 Task: Sort All unsolved tickets in your groups, order by Latest updater type (agent/end user) in descending order.
Action: Mouse moved to (42, 236)
Screenshot: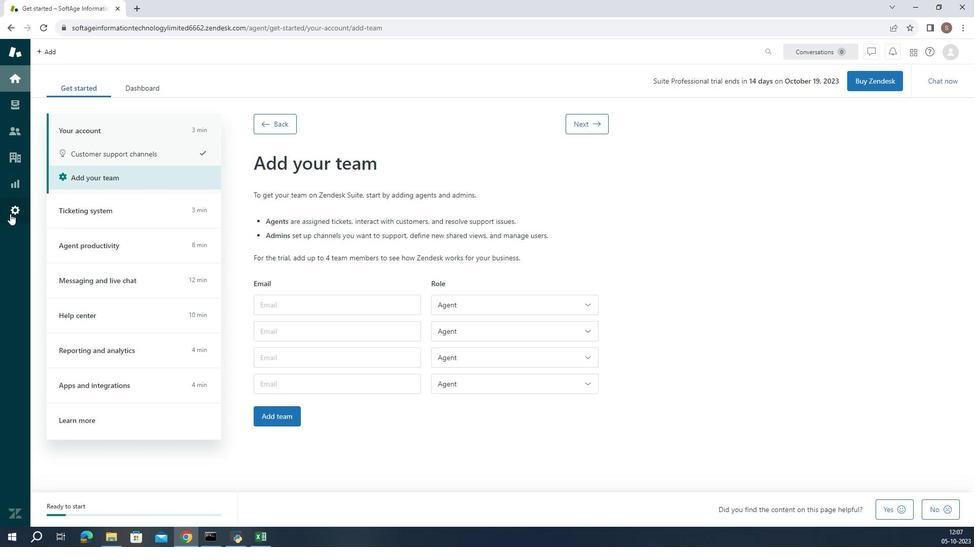 
Action: Mouse pressed left at (42, 236)
Screenshot: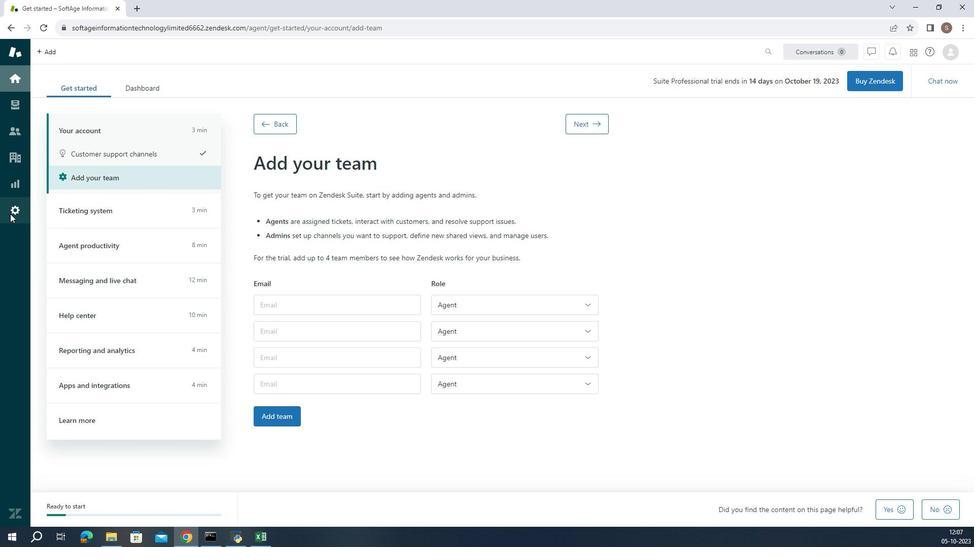 
Action: Mouse moved to (322, 386)
Screenshot: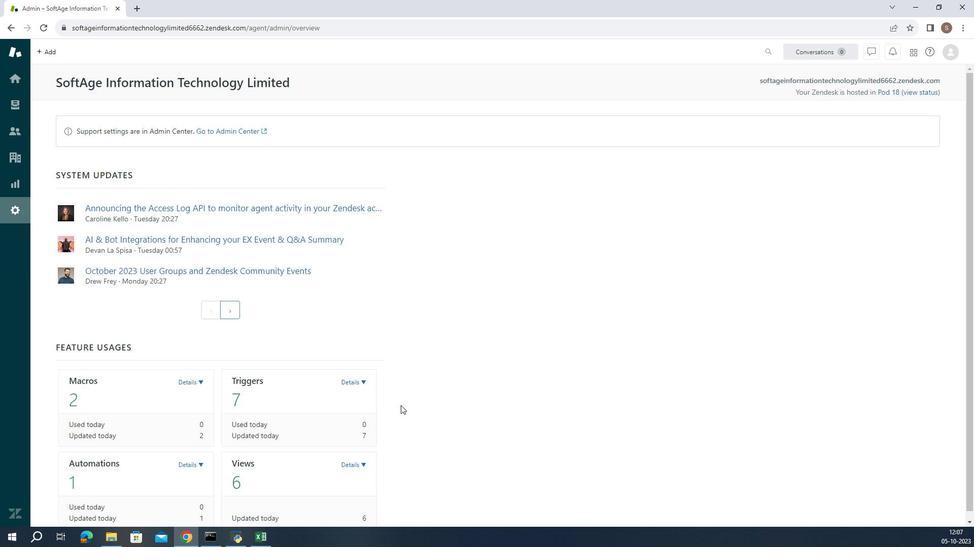 
Action: Mouse scrolled (322, 385) with delta (0, 0)
Screenshot: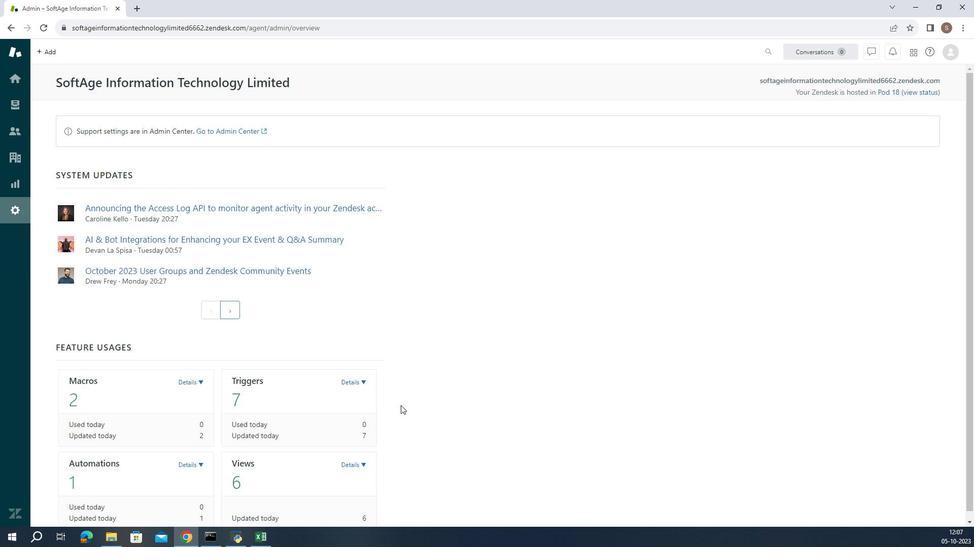
Action: Mouse moved to (392, 409)
Screenshot: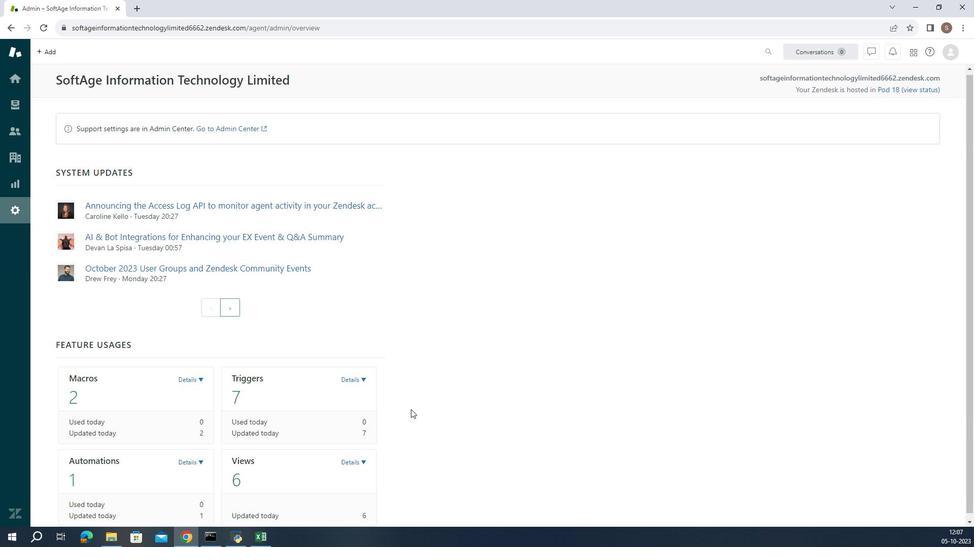 
Action: Mouse scrolled (392, 409) with delta (0, 0)
Screenshot: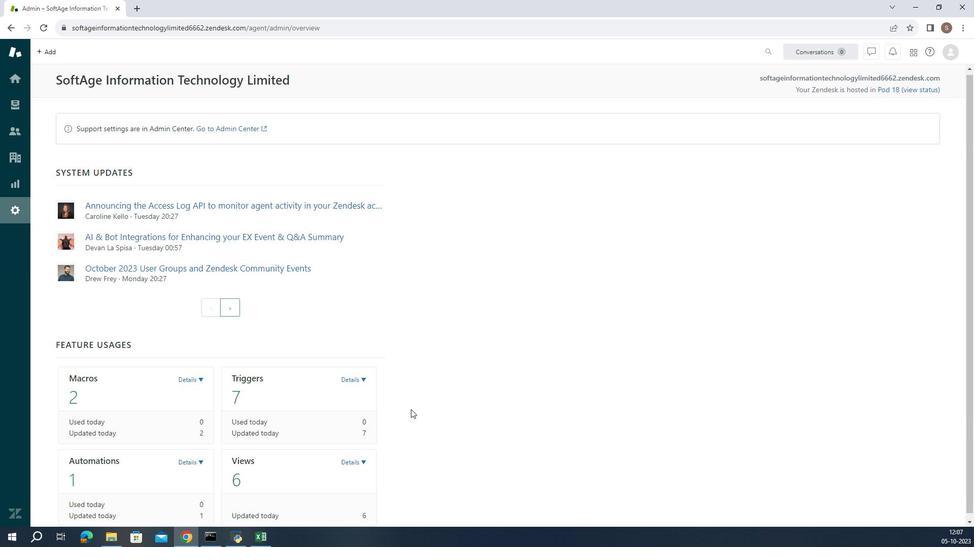 
Action: Mouse moved to (401, 415)
Screenshot: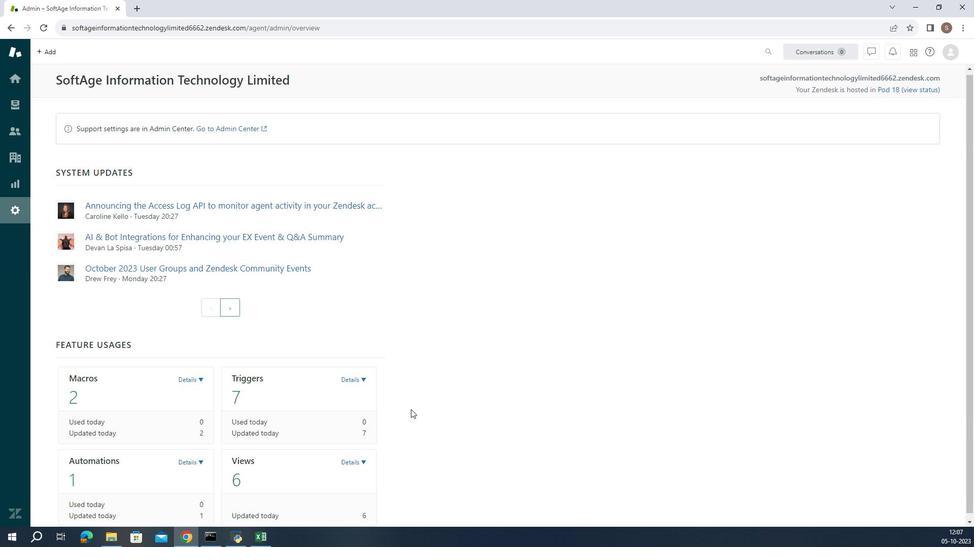 
Action: Mouse scrolled (401, 414) with delta (0, 0)
Screenshot: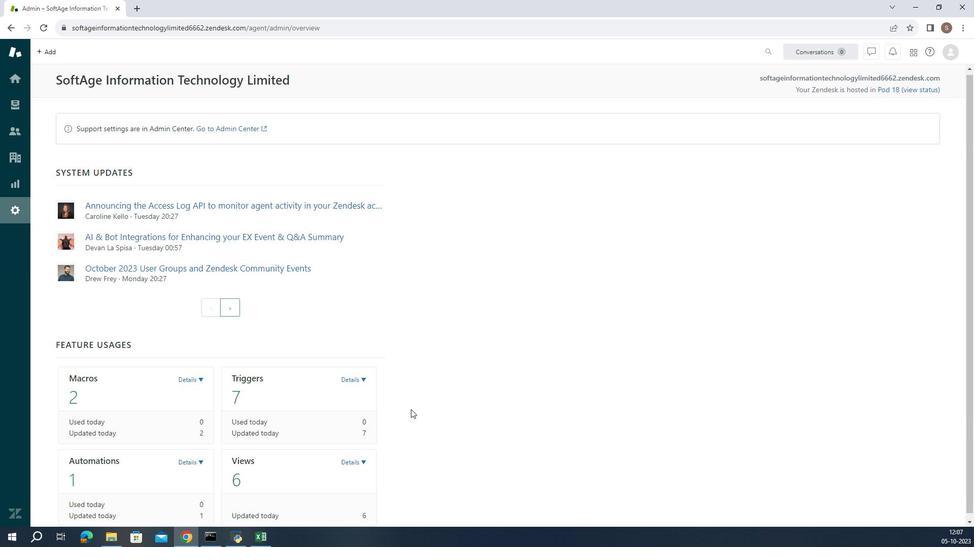 
Action: Mouse moved to (402, 415)
Screenshot: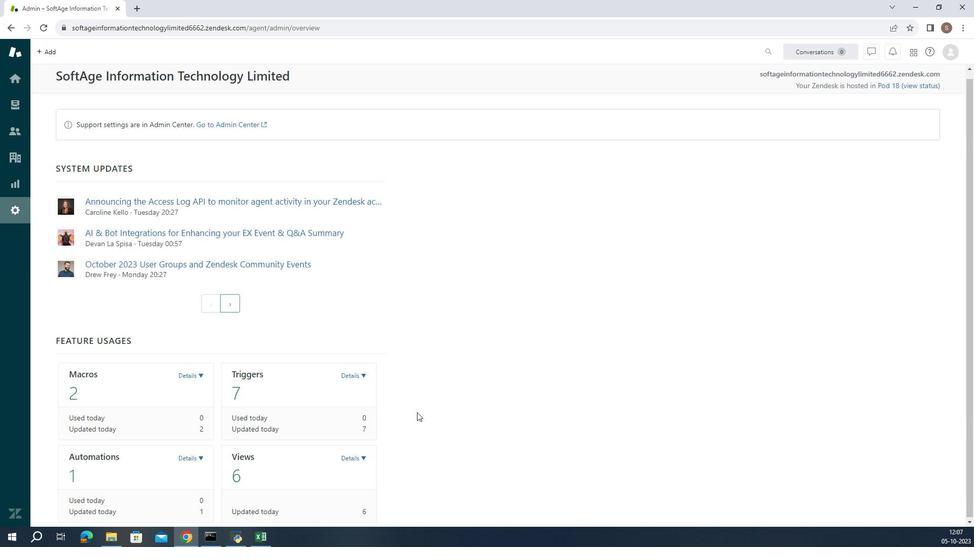 
Action: Mouse scrolled (402, 415) with delta (0, 0)
Screenshot: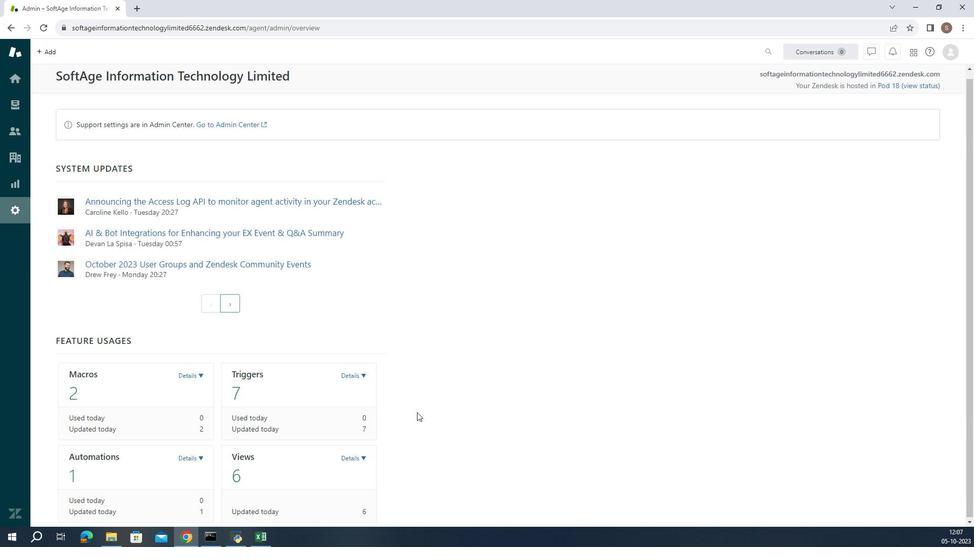 
Action: Mouse moved to (352, 466)
Screenshot: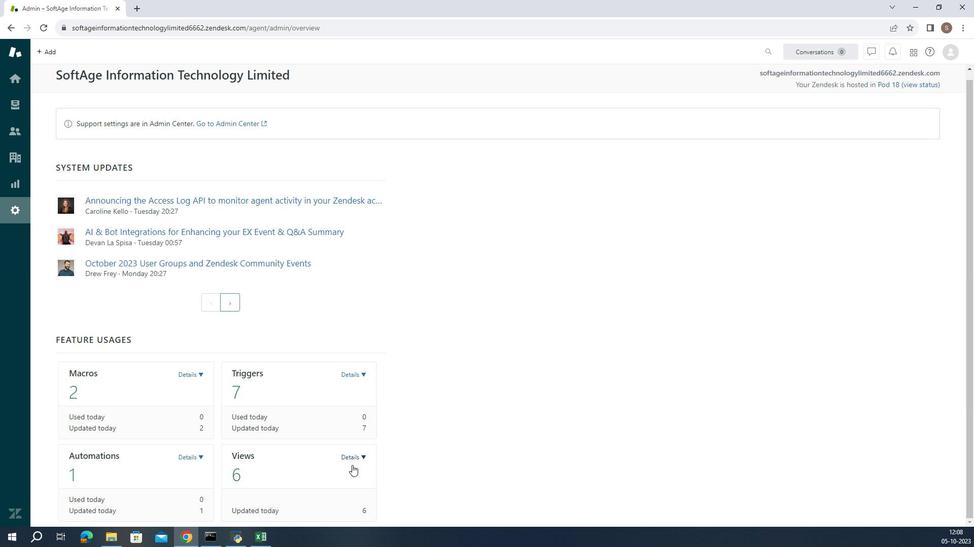 
Action: Mouse pressed left at (352, 466)
Screenshot: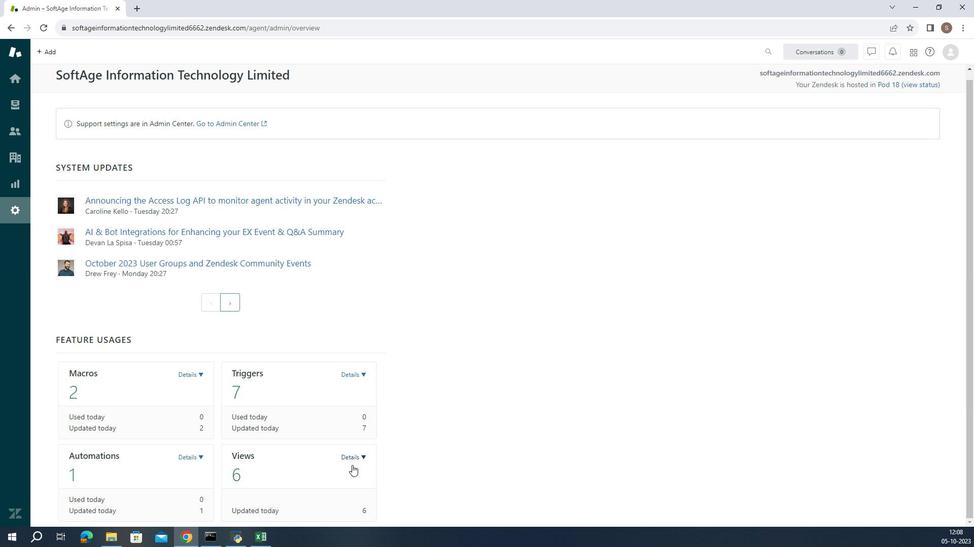 
Action: Mouse moved to (352, 466)
Screenshot: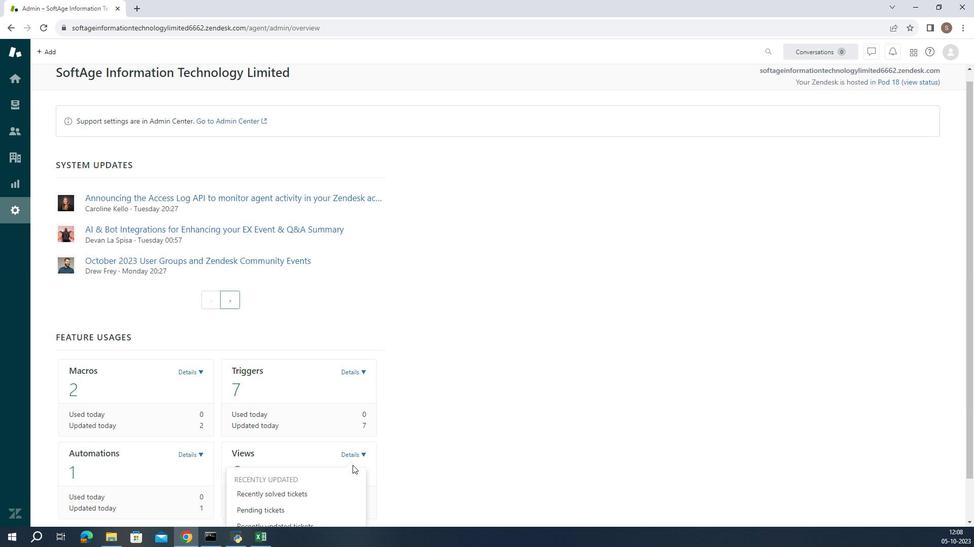 
Action: Mouse scrolled (352, 466) with delta (0, 0)
Screenshot: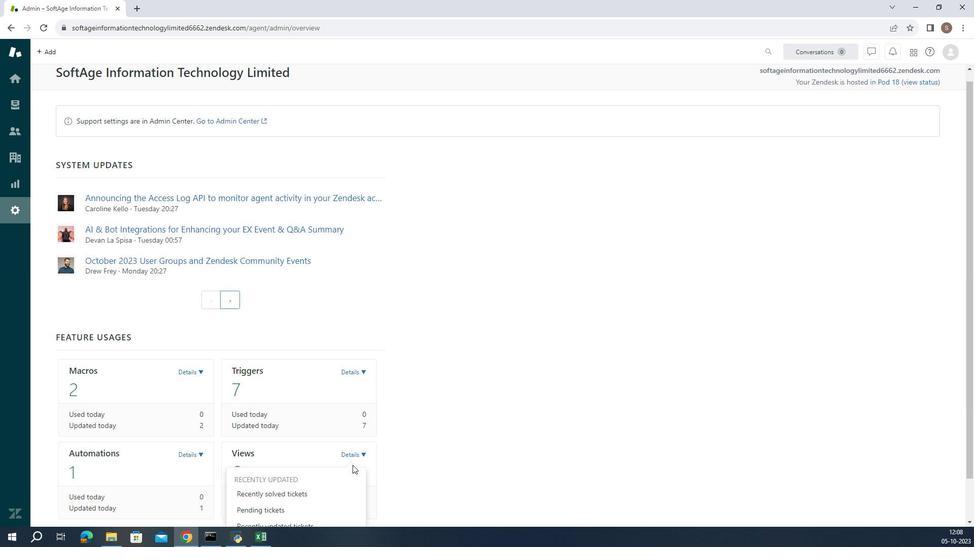 
Action: Mouse scrolled (352, 466) with delta (0, 0)
Screenshot: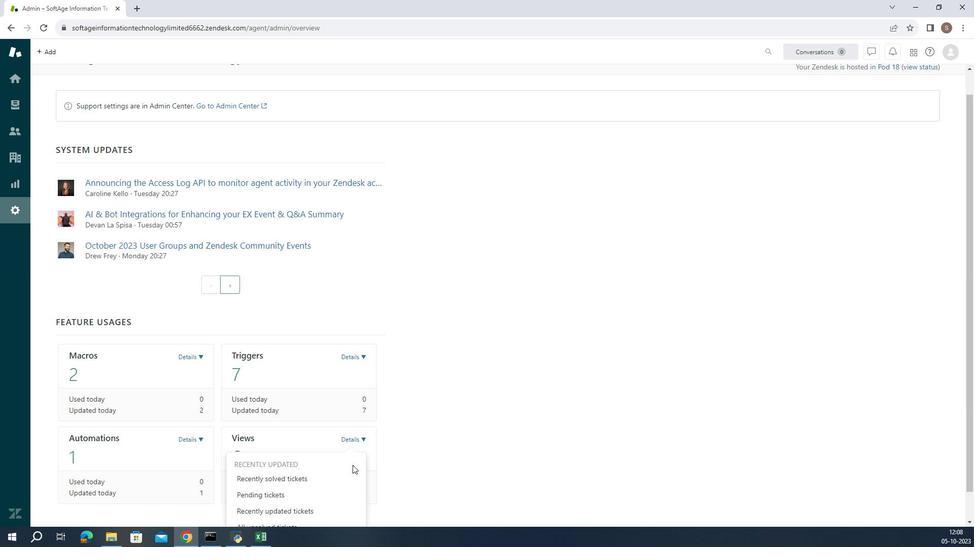 
Action: Mouse scrolled (352, 466) with delta (0, 0)
Screenshot: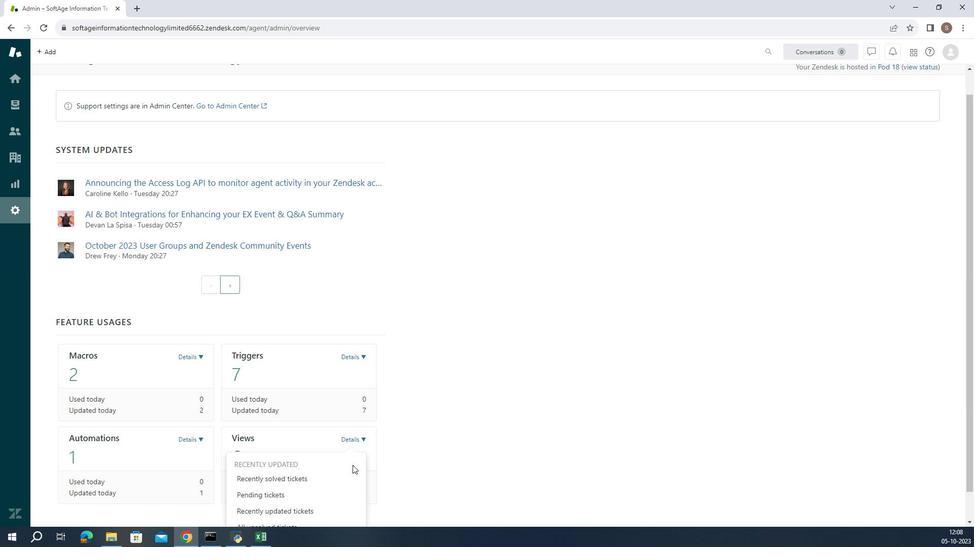 
Action: Mouse scrolled (352, 466) with delta (0, 0)
Screenshot: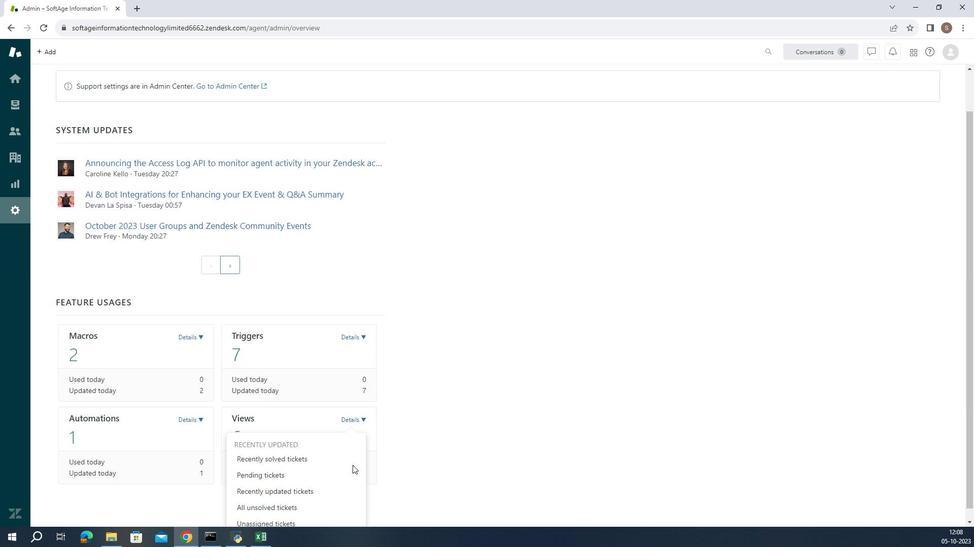 
Action: Mouse scrolled (352, 466) with delta (0, 0)
Screenshot: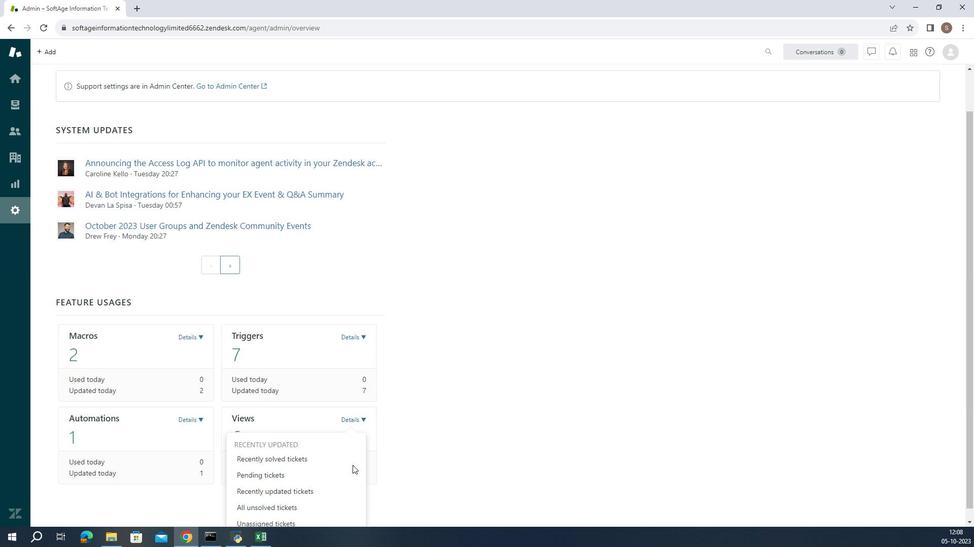 
Action: Mouse moved to (298, 497)
Screenshot: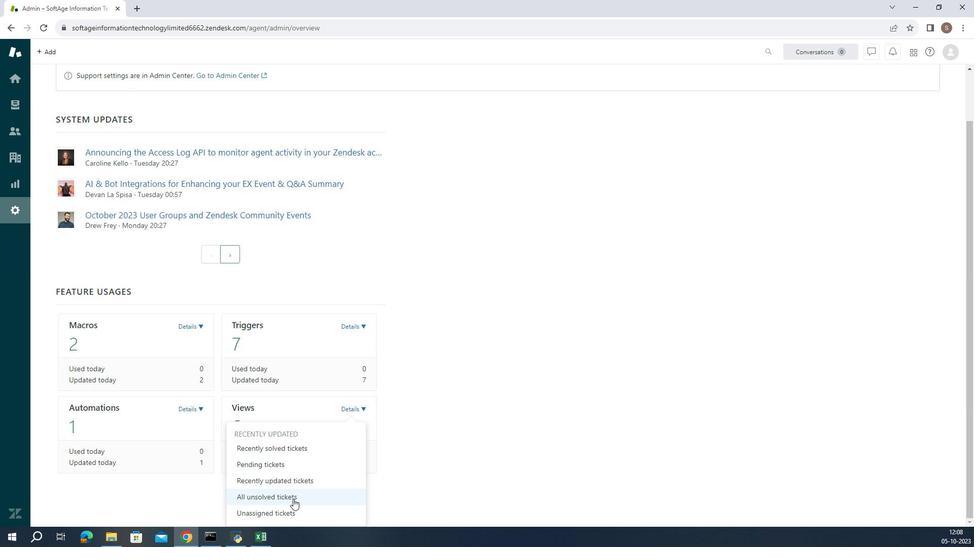 
Action: Mouse pressed left at (298, 497)
Screenshot: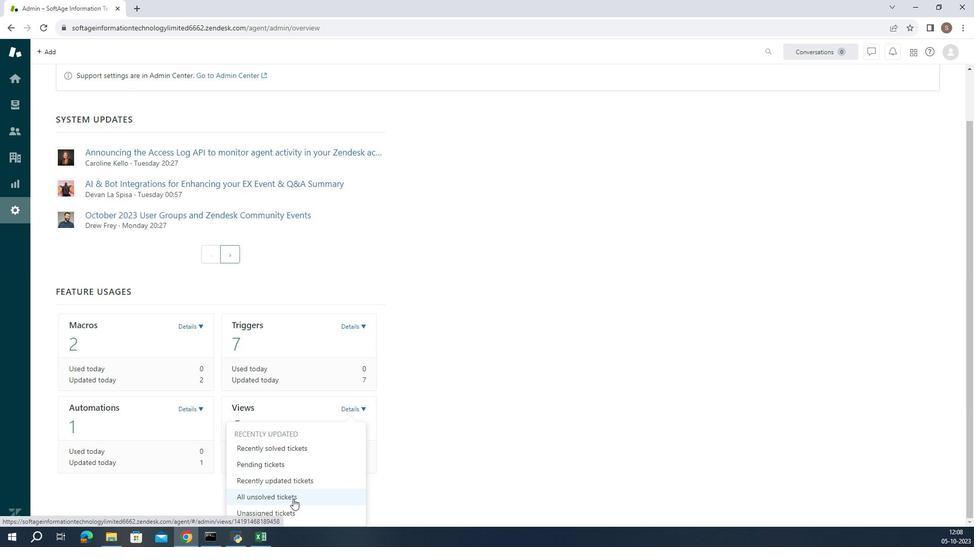
Action: Mouse moved to (392, 395)
Screenshot: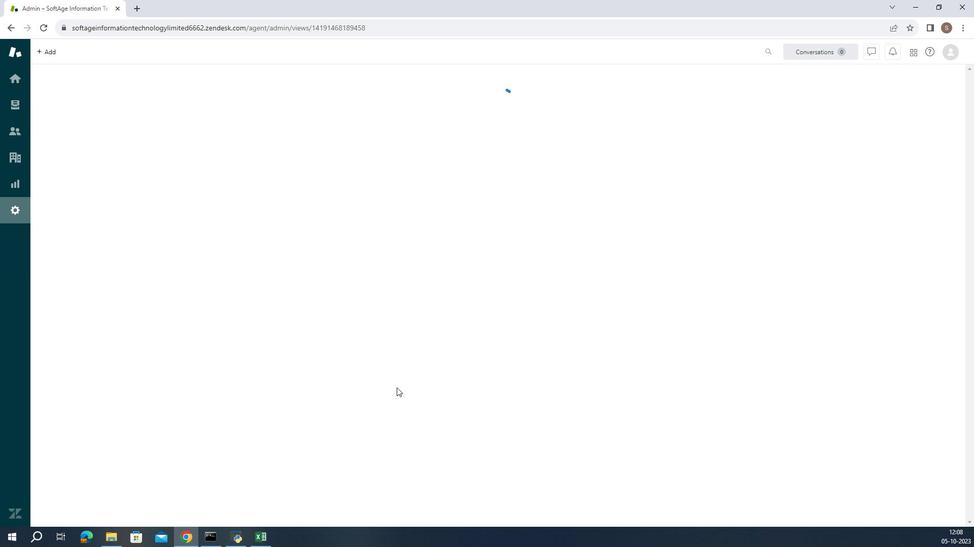 
Action: Mouse scrolled (392, 395) with delta (0, 0)
Screenshot: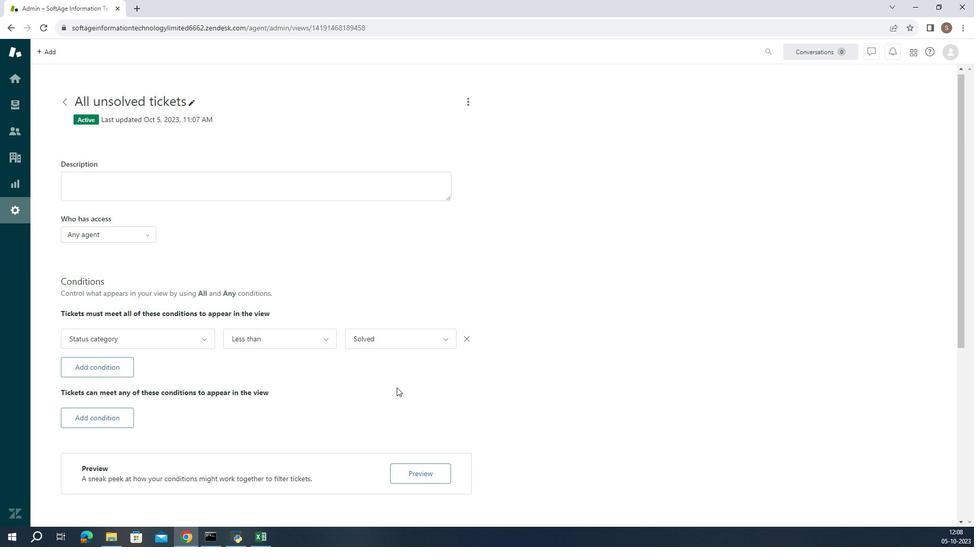 
Action: Mouse scrolled (392, 395) with delta (0, 0)
Screenshot: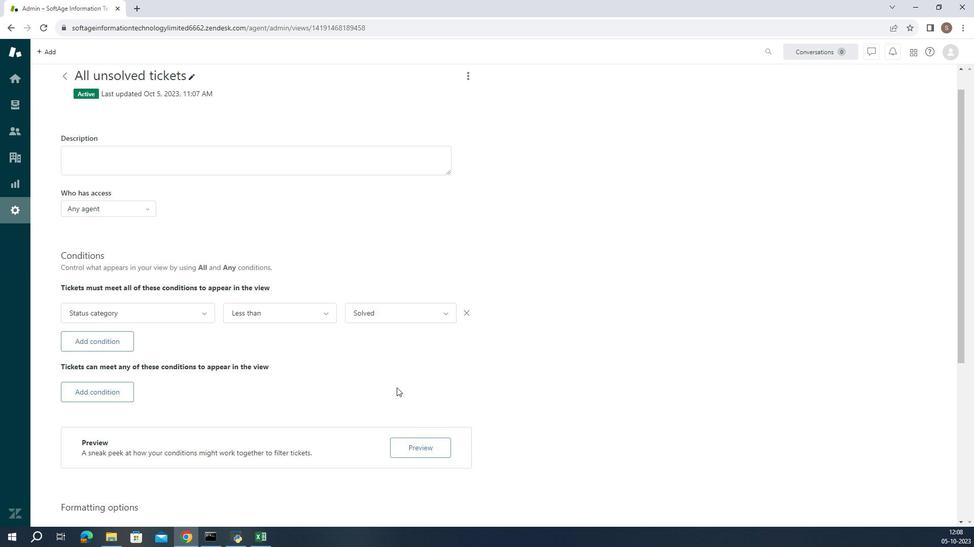 
Action: Mouse scrolled (392, 395) with delta (0, 0)
Screenshot: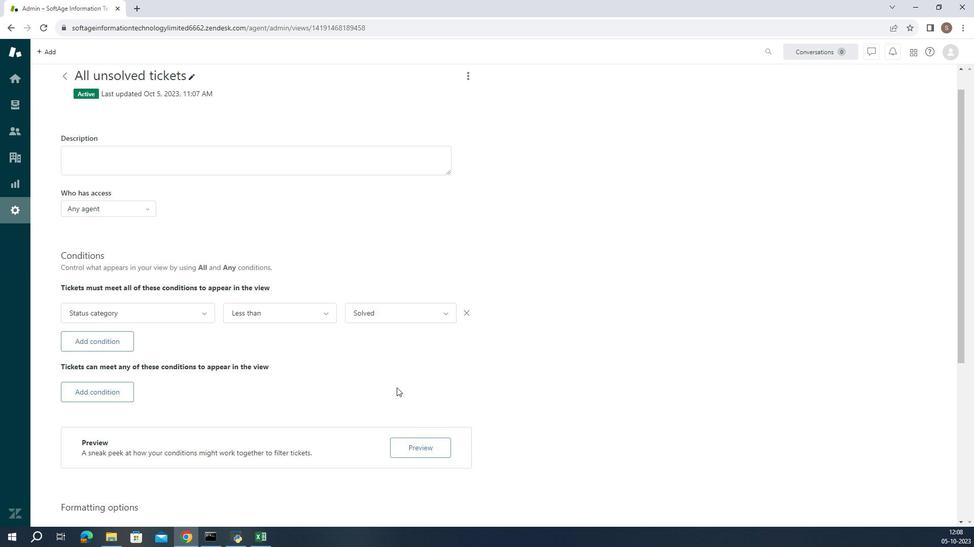 
Action: Mouse scrolled (392, 395) with delta (0, 0)
Screenshot: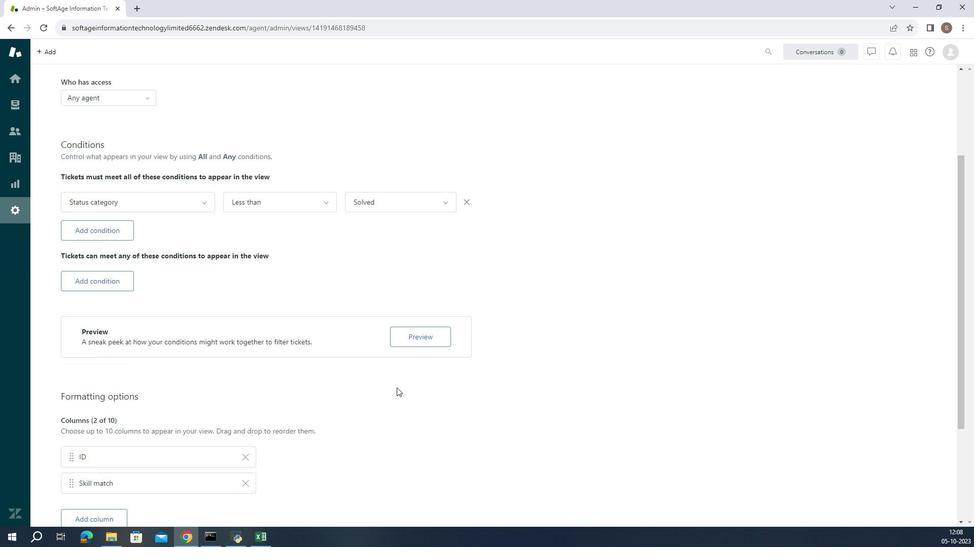
Action: Mouse scrolled (392, 395) with delta (0, 0)
Screenshot: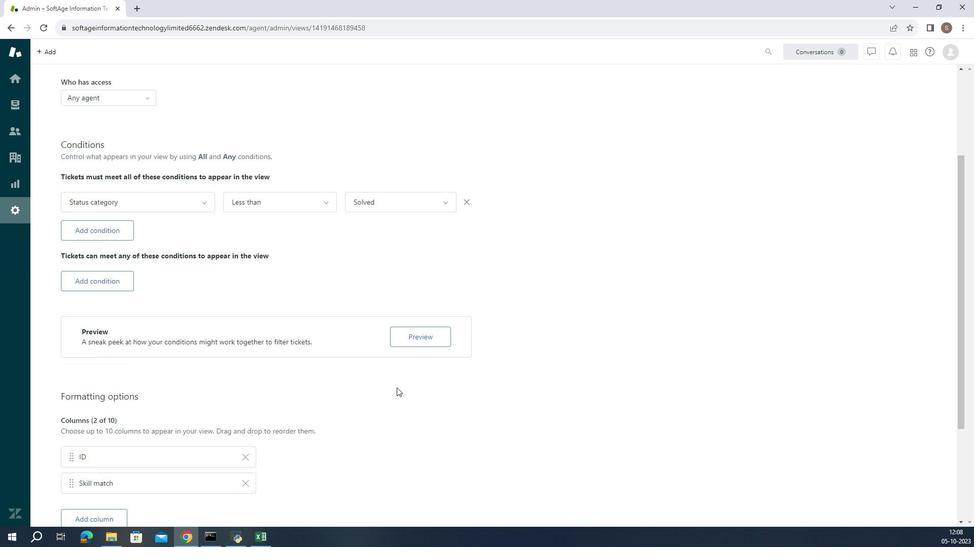 
Action: Mouse moved to (380, 411)
Screenshot: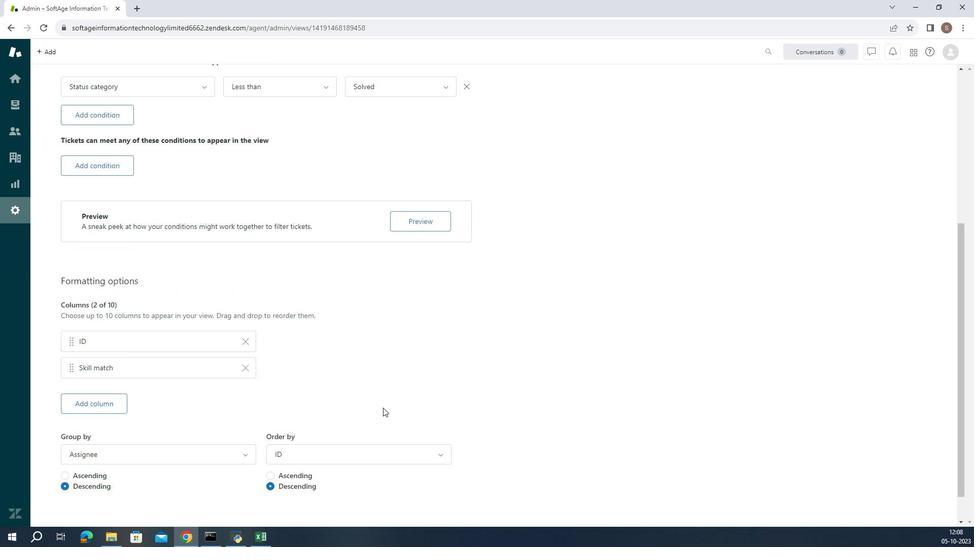 
Action: Mouse scrolled (380, 411) with delta (0, 0)
Screenshot: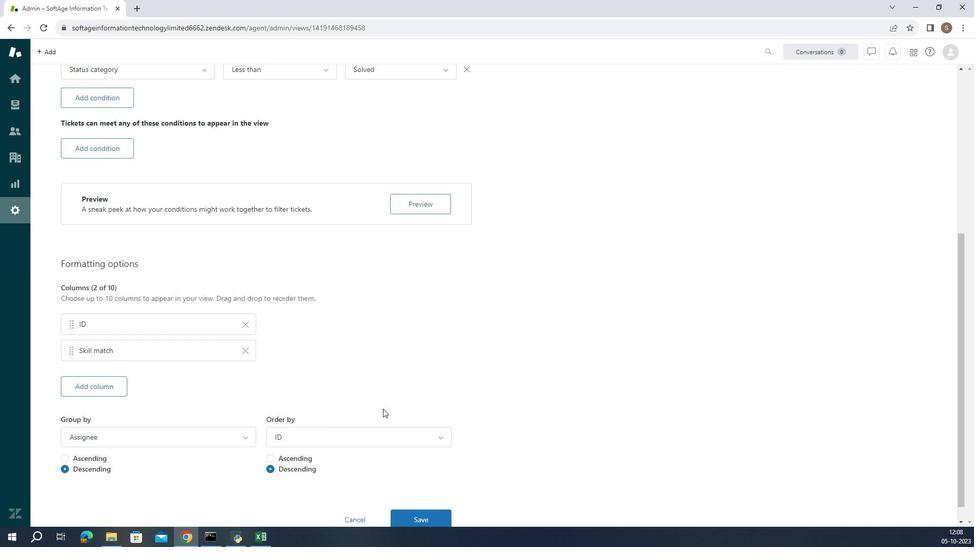 
Action: Mouse moved to (380, 412)
Screenshot: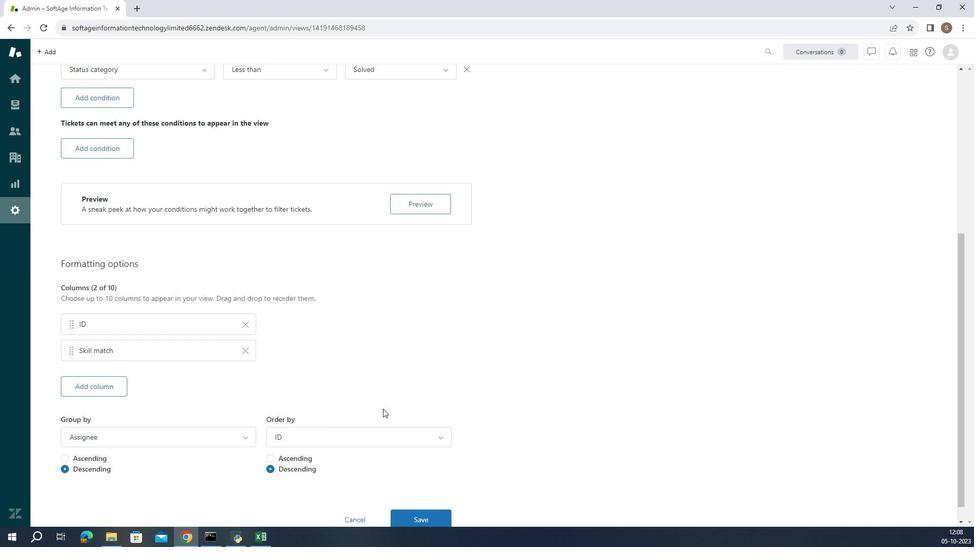 
Action: Mouse scrolled (380, 411) with delta (0, 0)
Screenshot: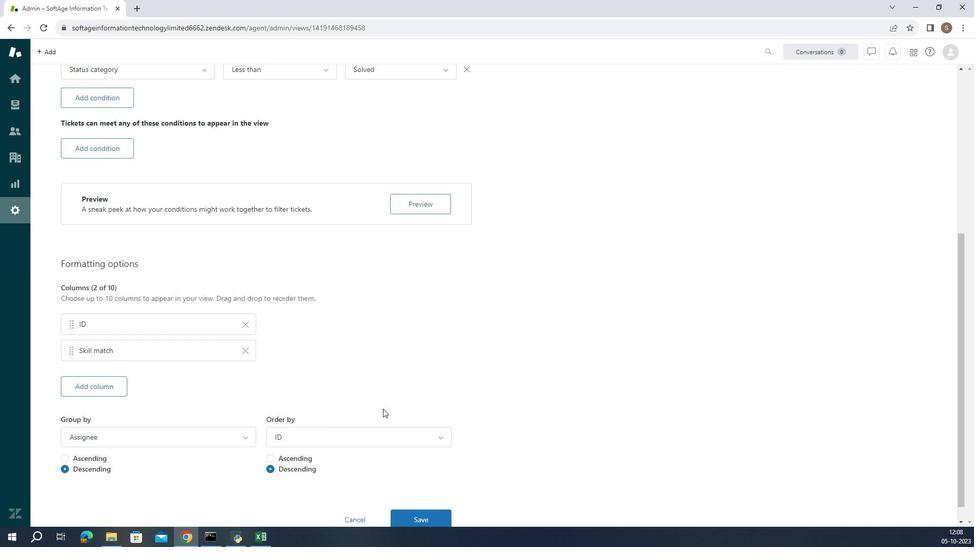 
Action: Mouse moved to (380, 413)
Screenshot: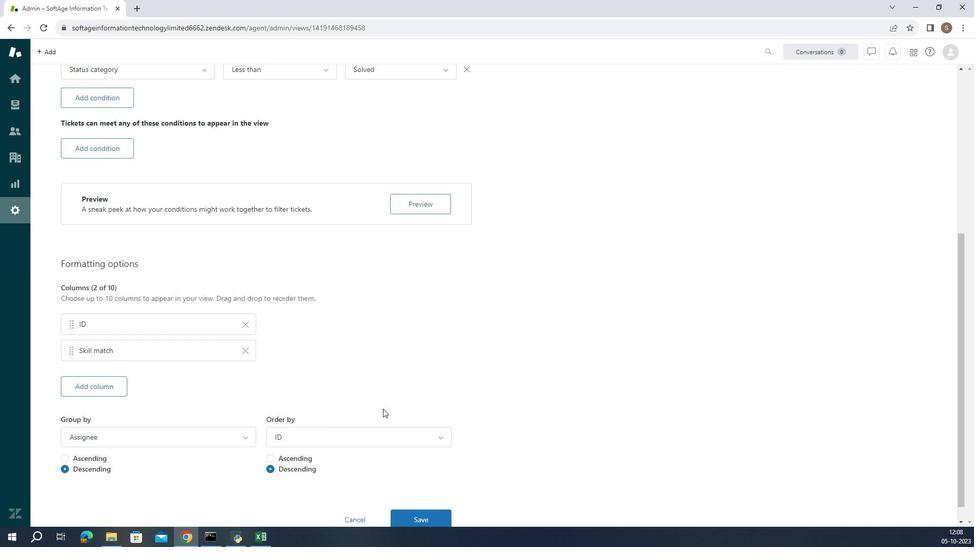 
Action: Mouse scrolled (380, 412) with delta (0, 0)
Screenshot: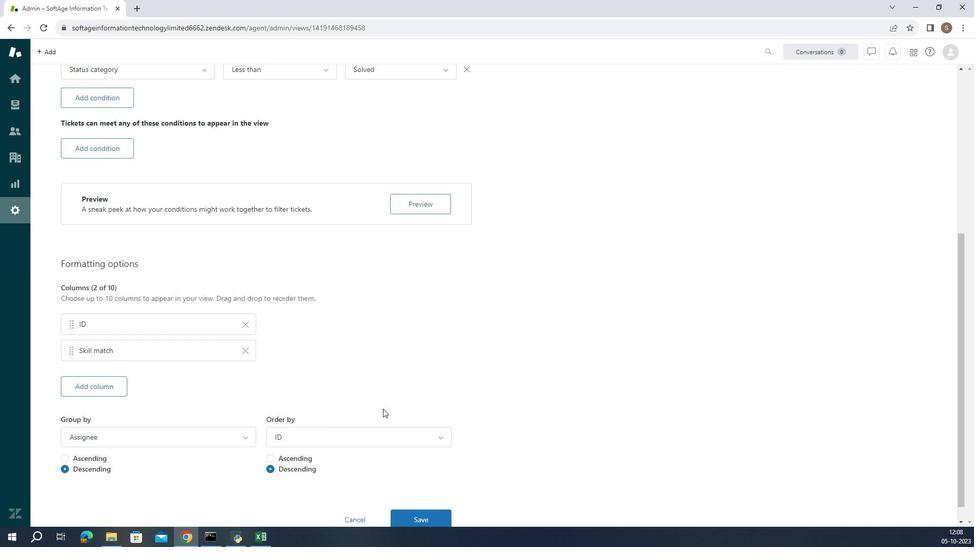 
Action: Mouse moved to (380, 414)
Screenshot: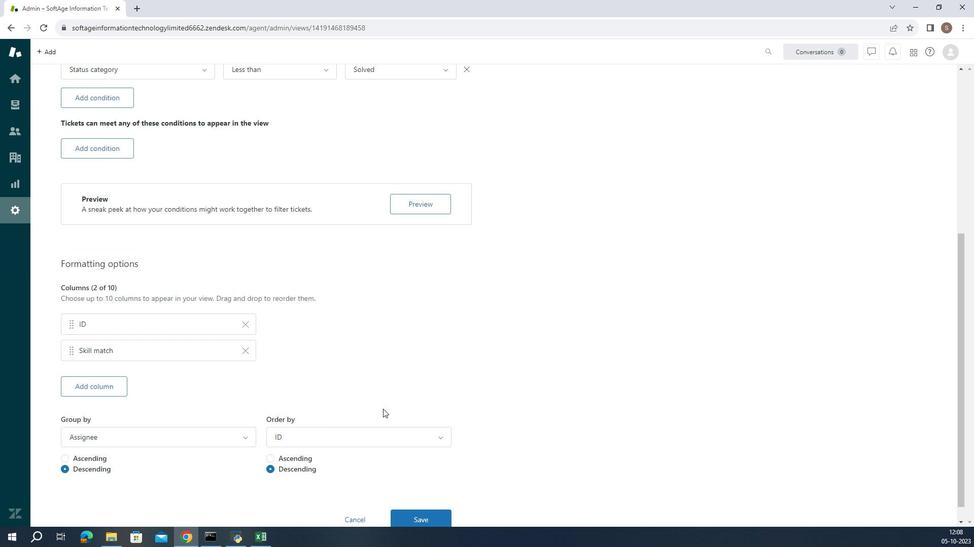 
Action: Mouse scrolled (380, 413) with delta (0, 0)
Screenshot: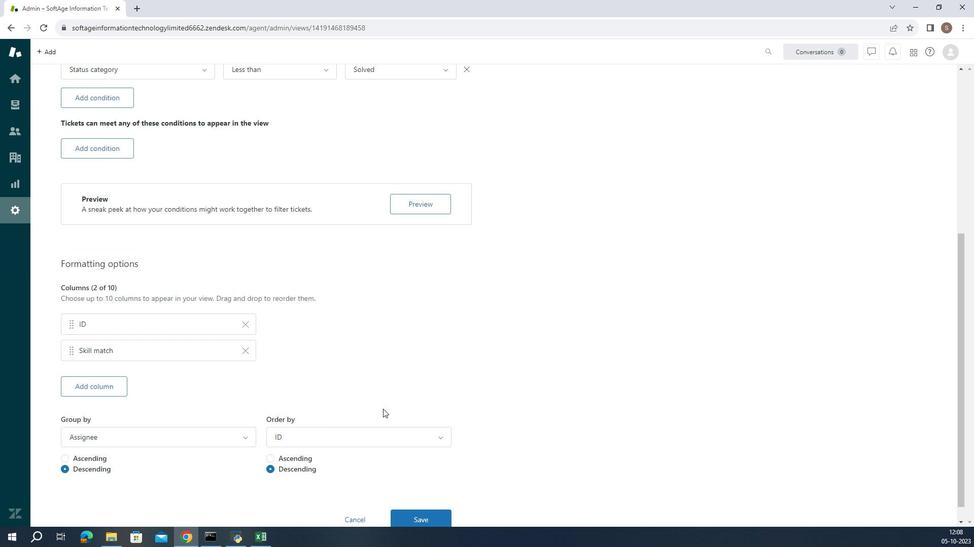 
Action: Mouse moved to (380, 415)
Screenshot: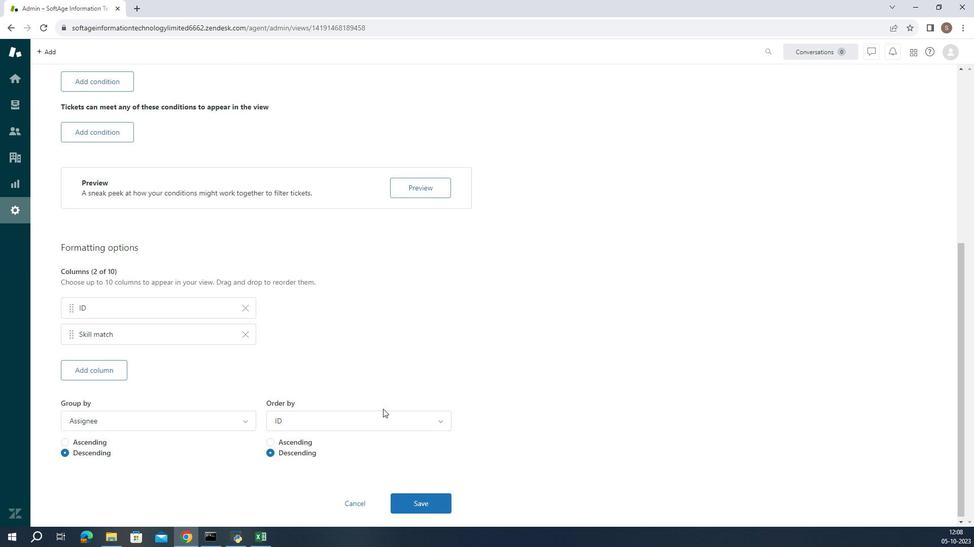 
Action: Mouse pressed left at (380, 415)
Screenshot: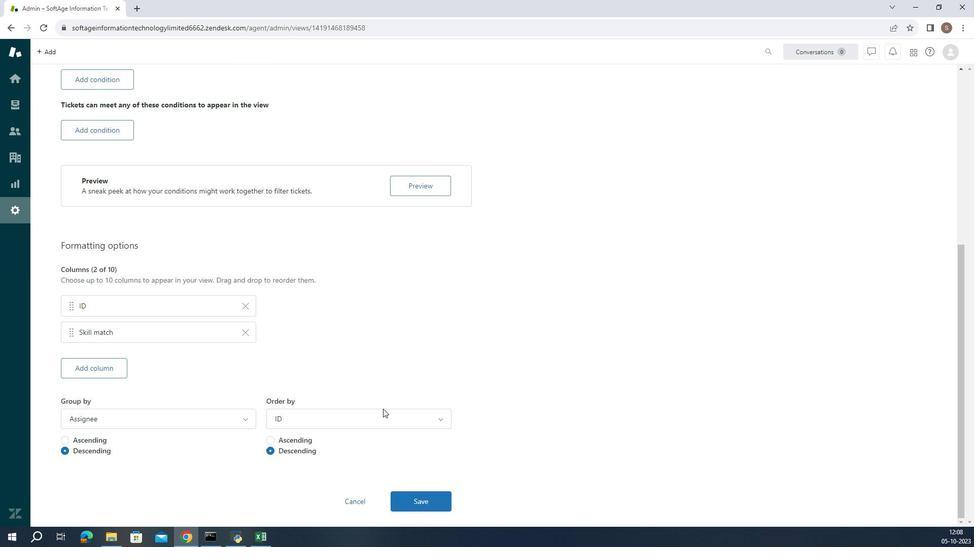 
Action: Mouse moved to (381, 332)
Screenshot: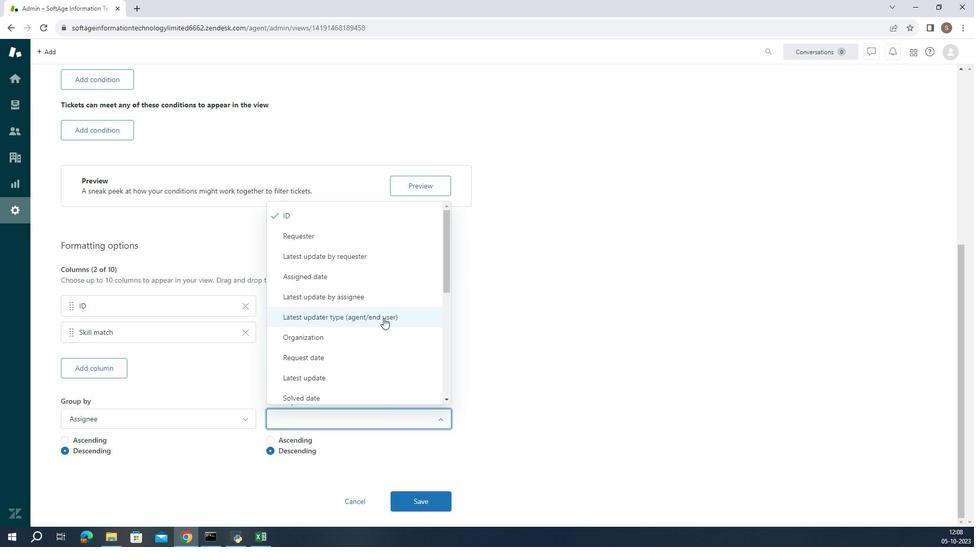 
Action: Mouse pressed left at (381, 332)
Screenshot: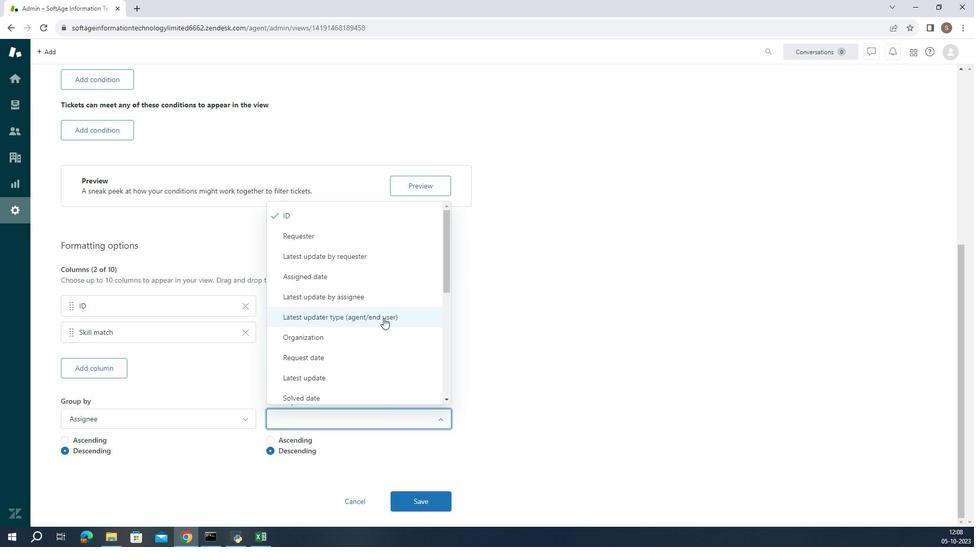 
Action: Mouse moved to (294, 451)
Screenshot: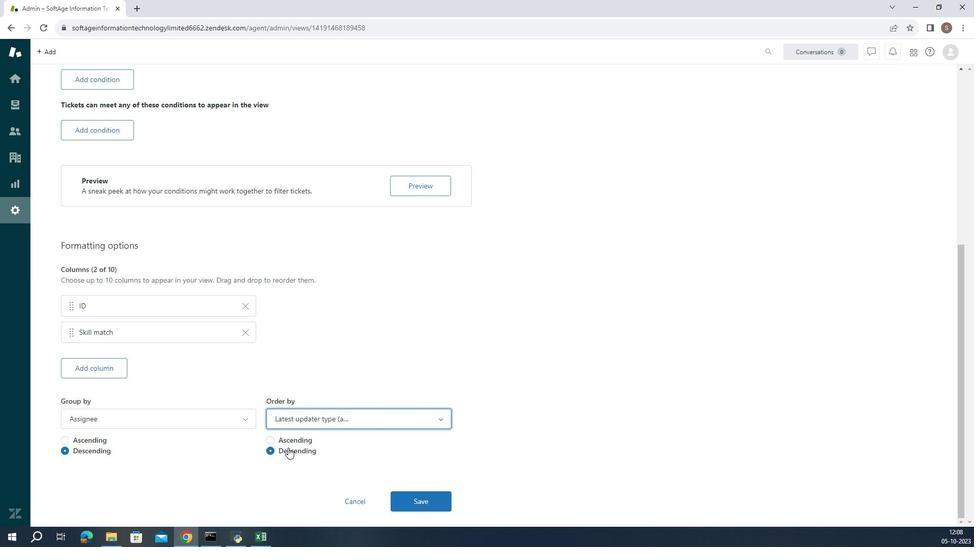 
Action: Mouse pressed left at (294, 451)
Screenshot: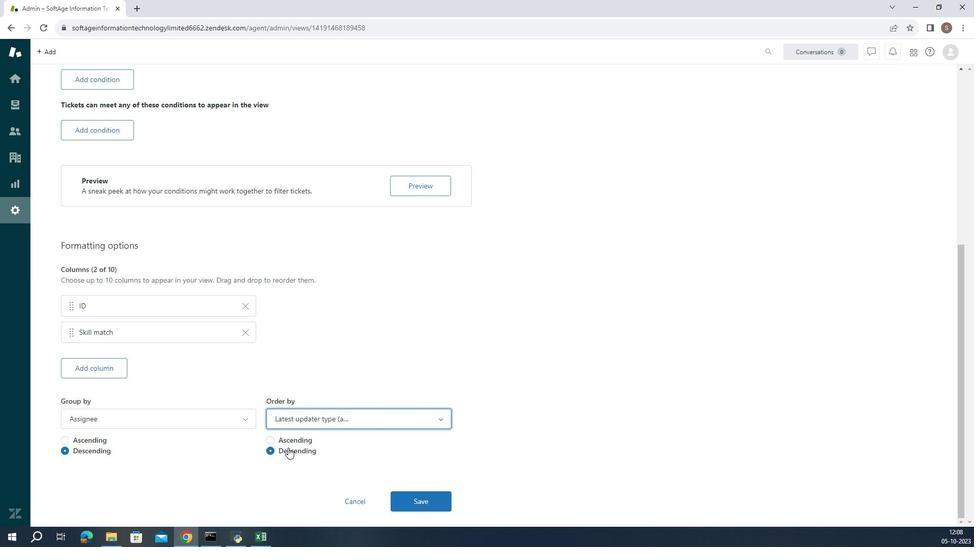 
Action: Mouse moved to (289, 472)
Screenshot: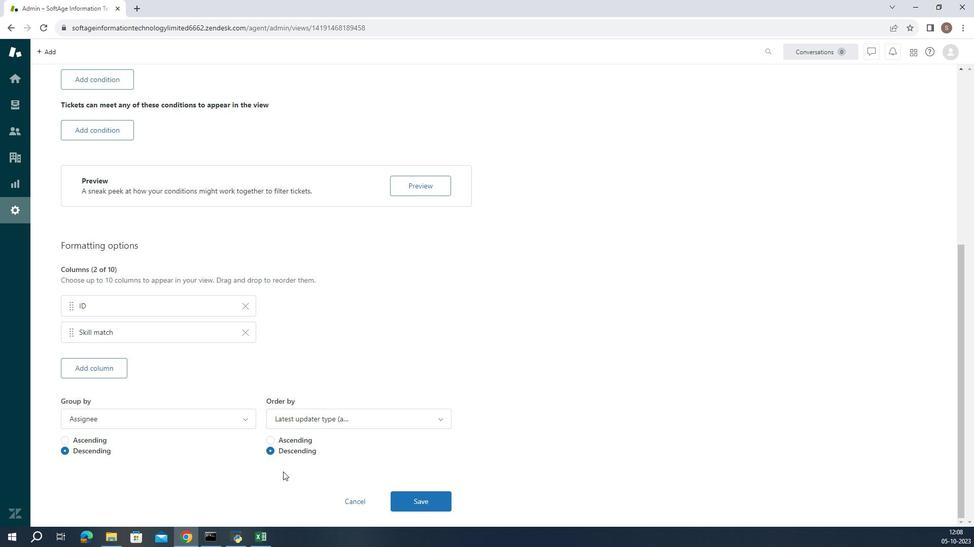 
